 Task: Plan a budgeting workshop for personal finance.
Action: Mouse moved to (259, 244)
Screenshot: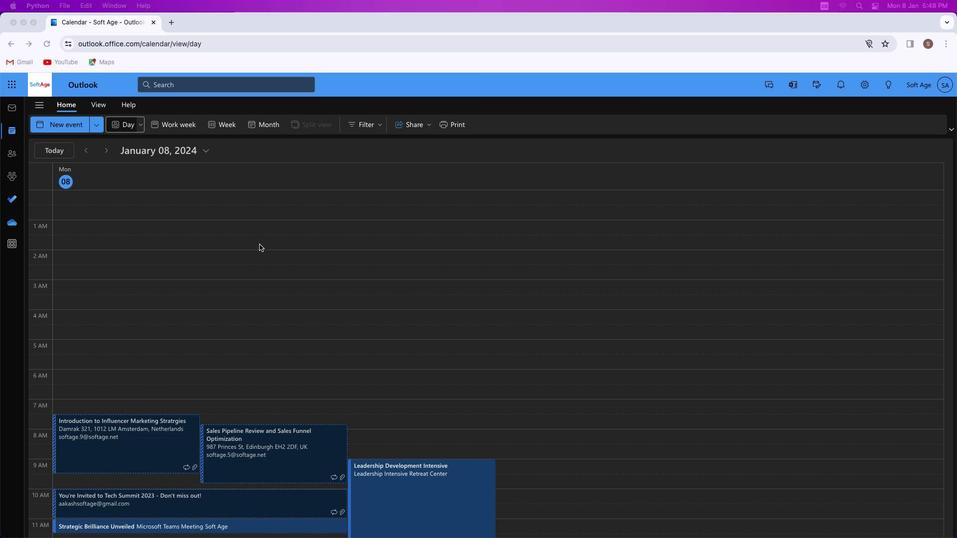
Action: Mouse pressed left at (259, 244)
Screenshot: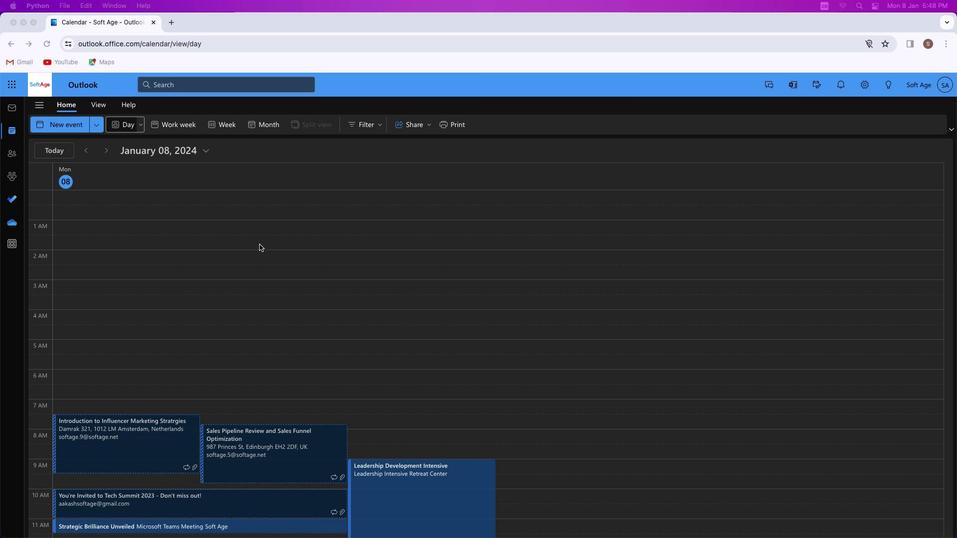 
Action: Mouse moved to (67, 127)
Screenshot: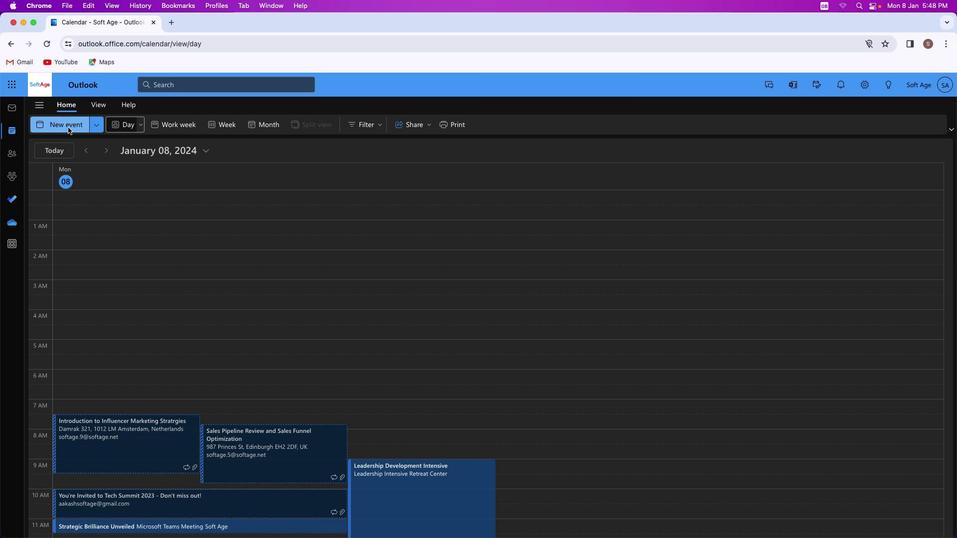 
Action: Mouse pressed left at (67, 127)
Screenshot: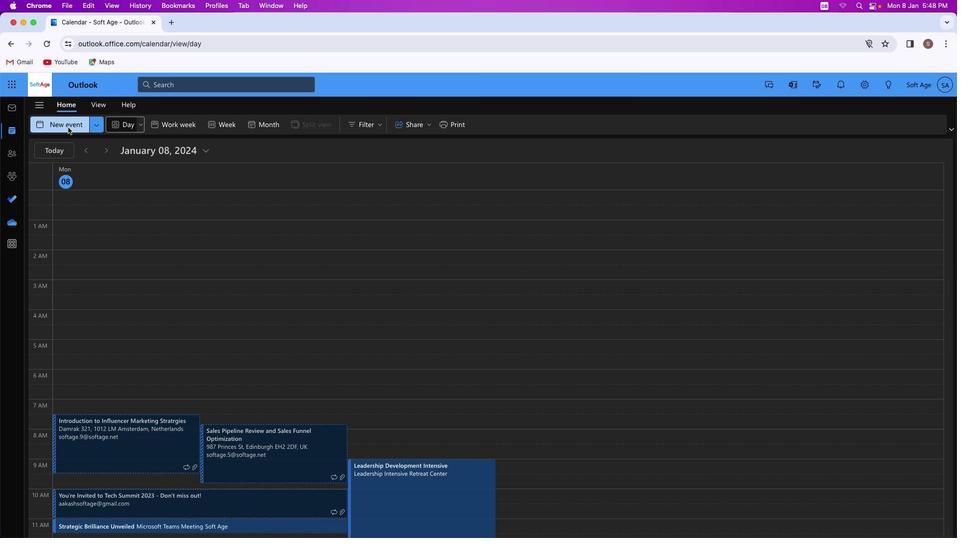 
Action: Mouse moved to (264, 185)
Screenshot: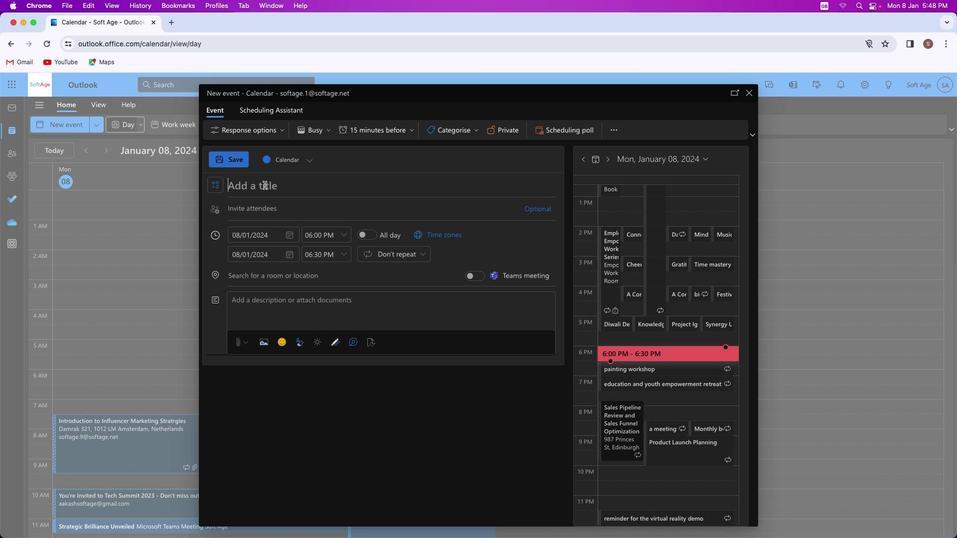 
Action: Key pressed Key.shift'F''i''n''a''n''c''i''a''l'Key.space'f'Key.backspaceKey.shift'F''i''t''n''e''s''s'Key.shift_r':'Key.spaceKey.shift_r'P''e''r''s''o''n''a''l'Key.spaceKey.shift'F''i''n''a''n''c''e'Key.spaceKey.shift'B''u''d''g''e''t''i''n''g'Key.spaceKey.shift'W''o''r''k''s''h''o''p'
Screenshot: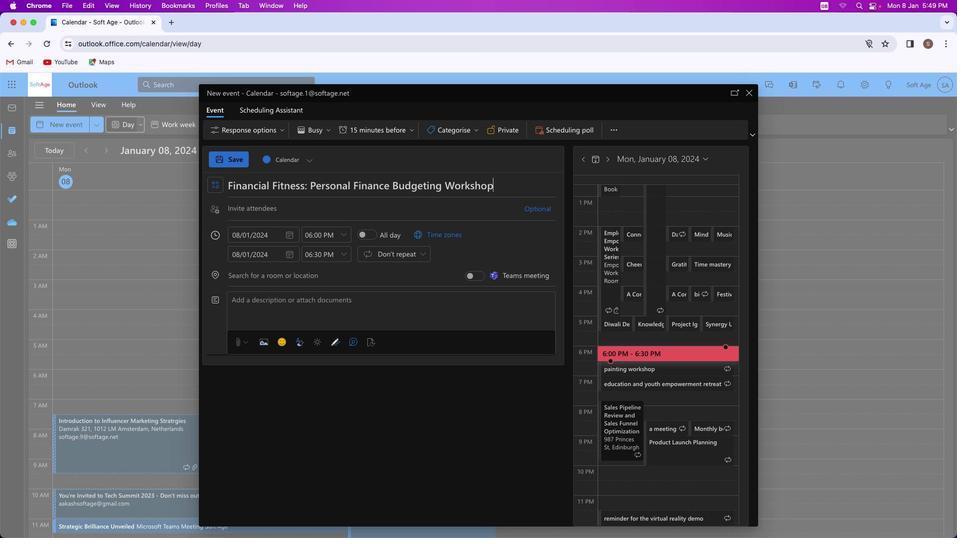
Action: Mouse moved to (283, 298)
Screenshot: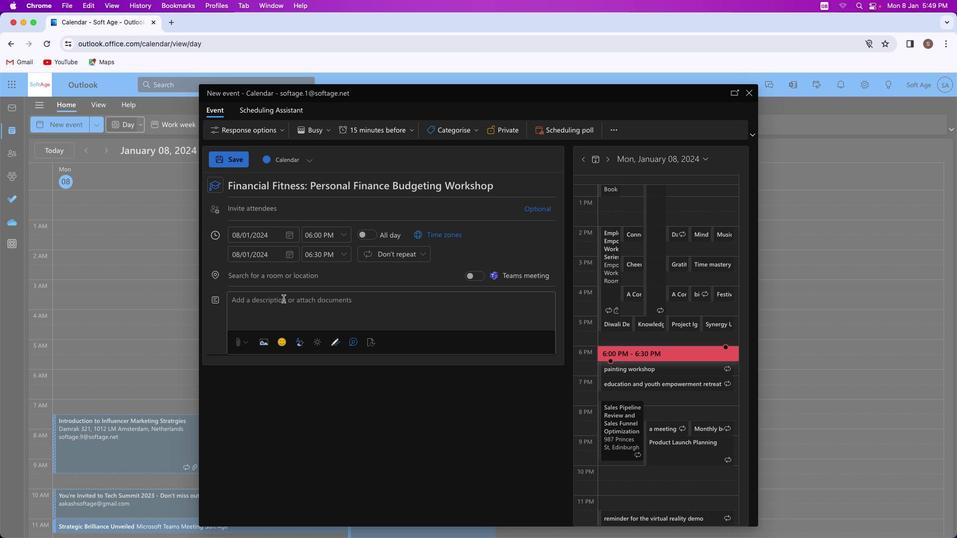 
Action: Mouse pressed left at (283, 298)
Screenshot: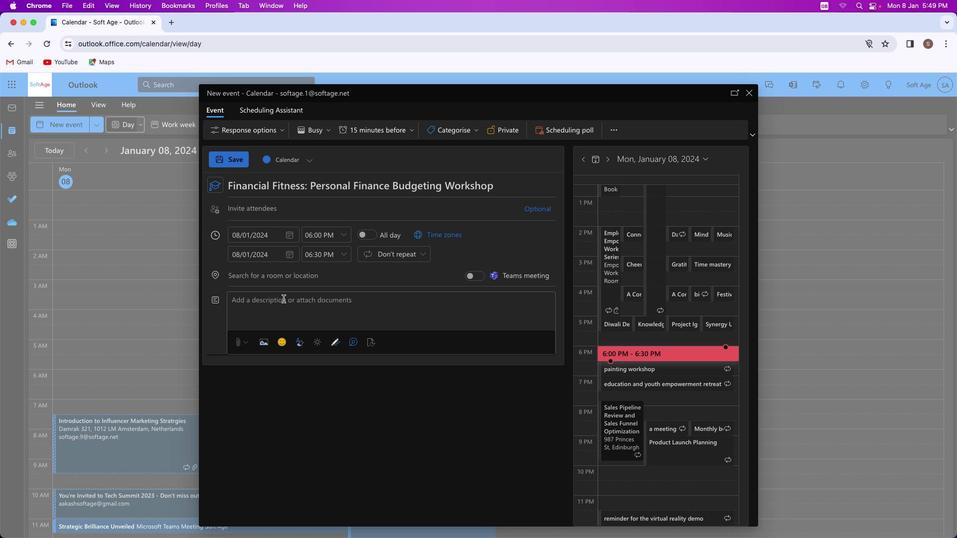 
Action: Key pressed Key.shift'E''m''p''o''w''e''r'Key.space'y''o''u''r'Key.space'f''i''n''a''n''c''i''a''l'Key.space'j''o''u''r''n''e''y'Key.space'w''i''t''h'Key.space'o''u''r'Key.space'h''a''n''d''s''-''o''n'Key.space'b''u''d''g''e''t''i''n''g'Key.space'w''o''r''k''s''h''o''p''.'Key.spaceKey.shift_r'L''e''a''r''n'Key.space'p''r''a''c''t''i''c''a''l'Key.space's''t''r''a''t''e''g''i''e''s'','Key.space't''i''p''s'','Key.space'a''n''d'Key.space't''o''o''l''s'Key.space't''o'Key.space'm''a''s''t''e''r'Key.space'b''u''d''g''e''t''i''n''g'','Key.space'e''n''s''u''r''i''n''g'Key.space'a'Key.space'p''a''t''h'Key.space't''o'Key.space'l''a''s''t''i''n''g'Key.space'f''i''n''a''n''c''i''a''l'Key.space'w''e''l''l''-''b''e''i''n''g''.'
Screenshot: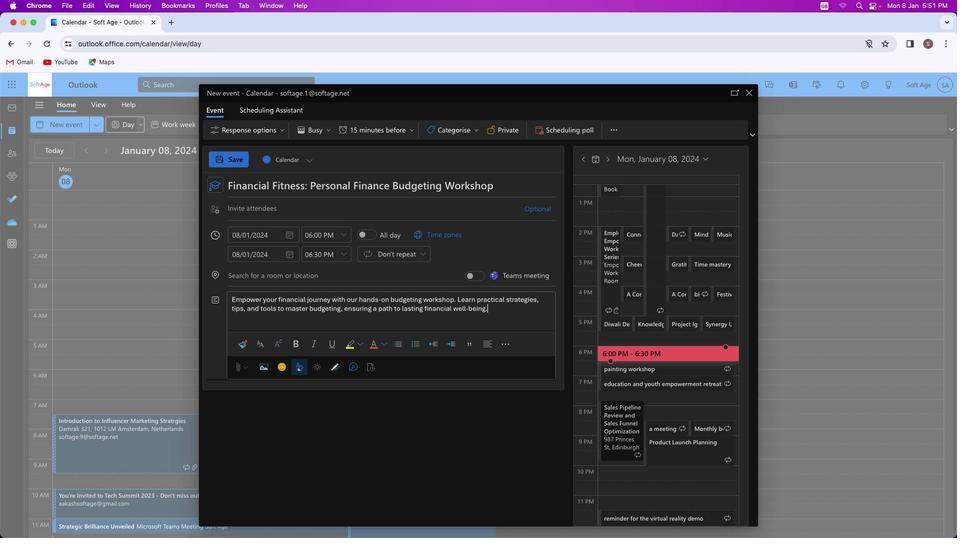 
Action: Mouse moved to (454, 300)
Screenshot: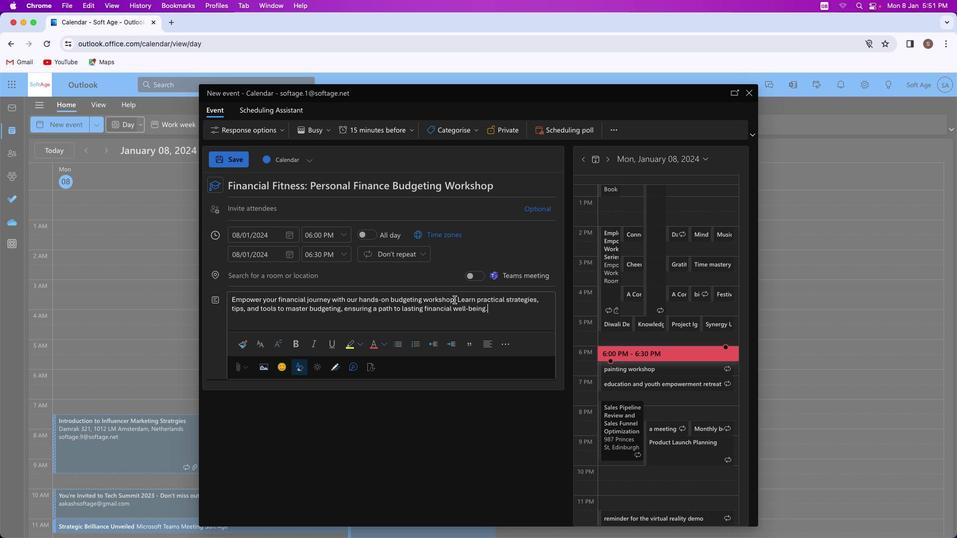 
Action: Mouse pressed left at (454, 300)
Screenshot: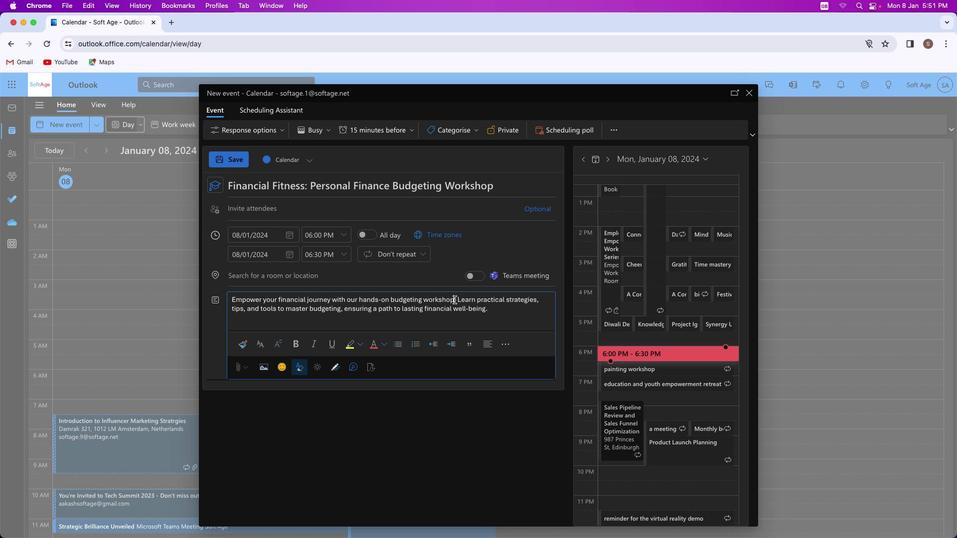 
Action: Mouse moved to (300, 345)
Screenshot: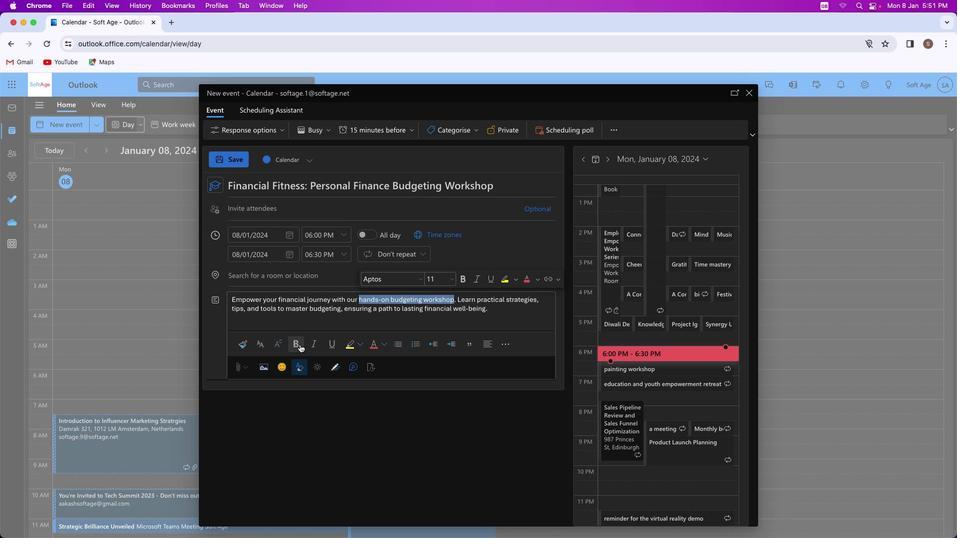 
Action: Mouse pressed left at (300, 345)
Screenshot: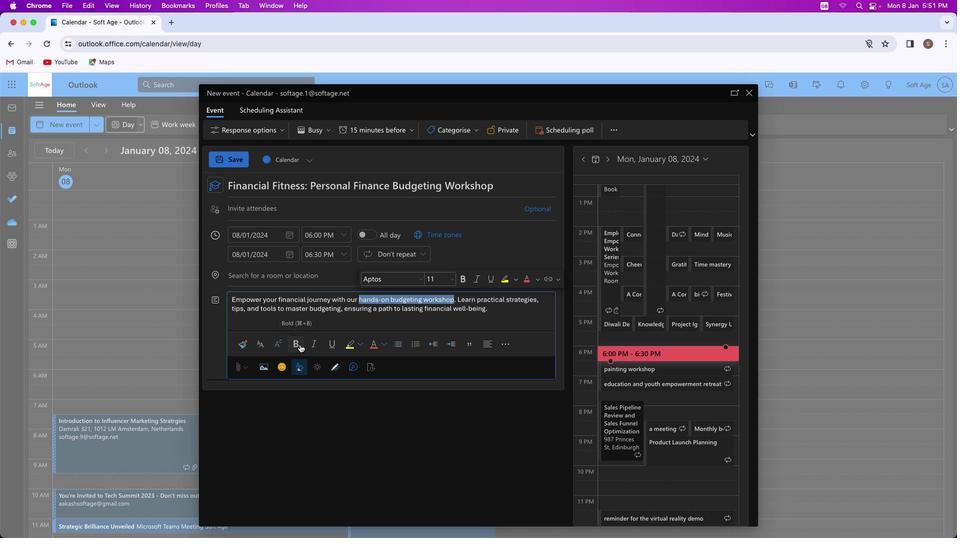 
Action: Mouse moved to (309, 343)
Screenshot: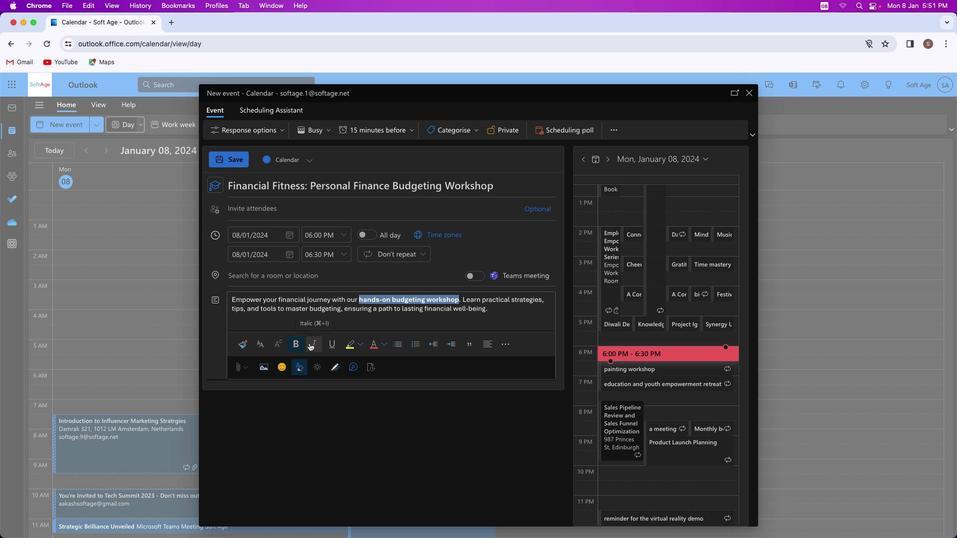 
Action: Mouse pressed left at (309, 343)
Screenshot: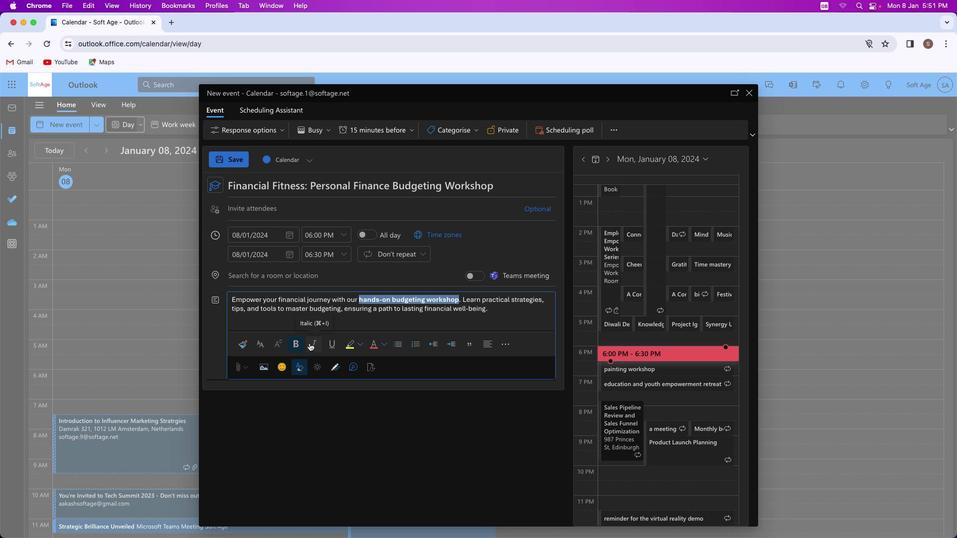 
Action: Mouse moved to (428, 320)
Screenshot: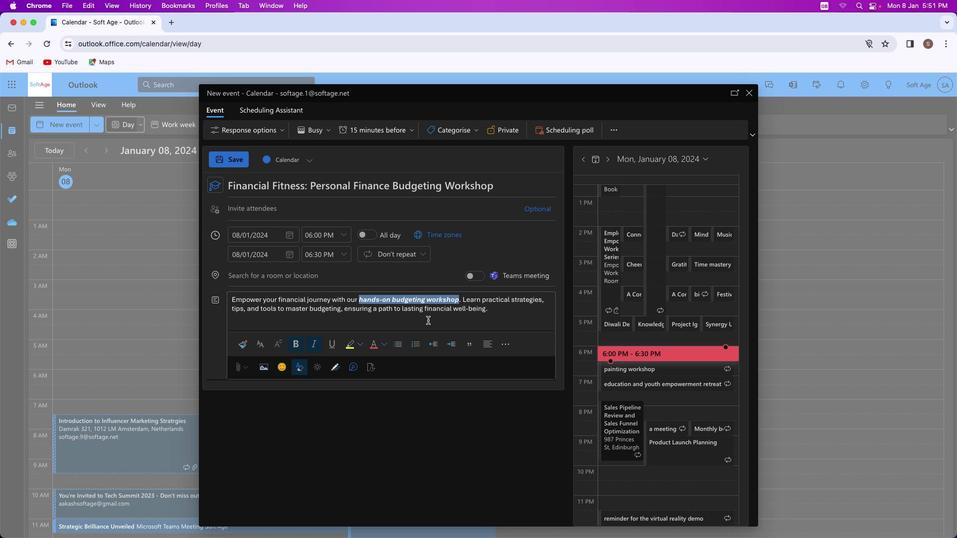 
Action: Mouse pressed left at (428, 320)
Screenshot: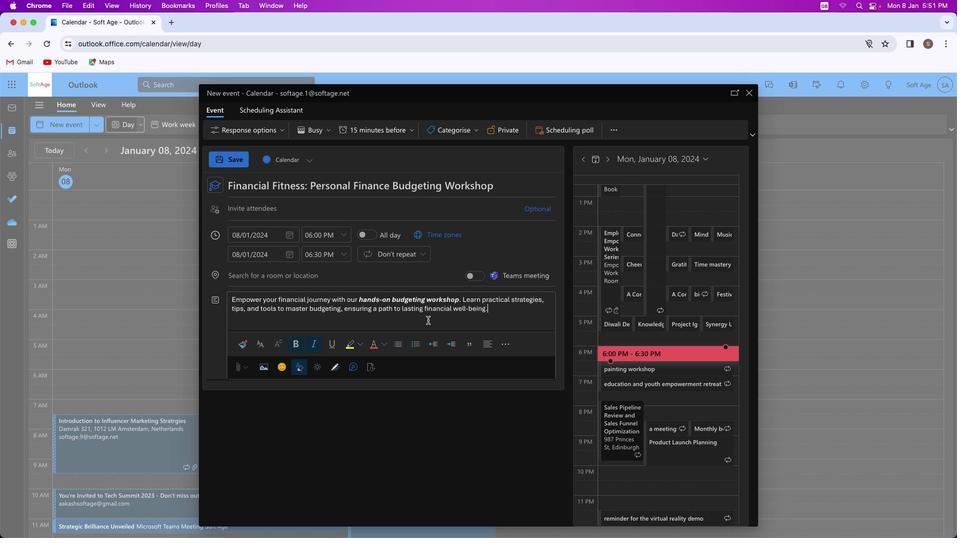 
Action: Mouse moved to (276, 299)
Screenshot: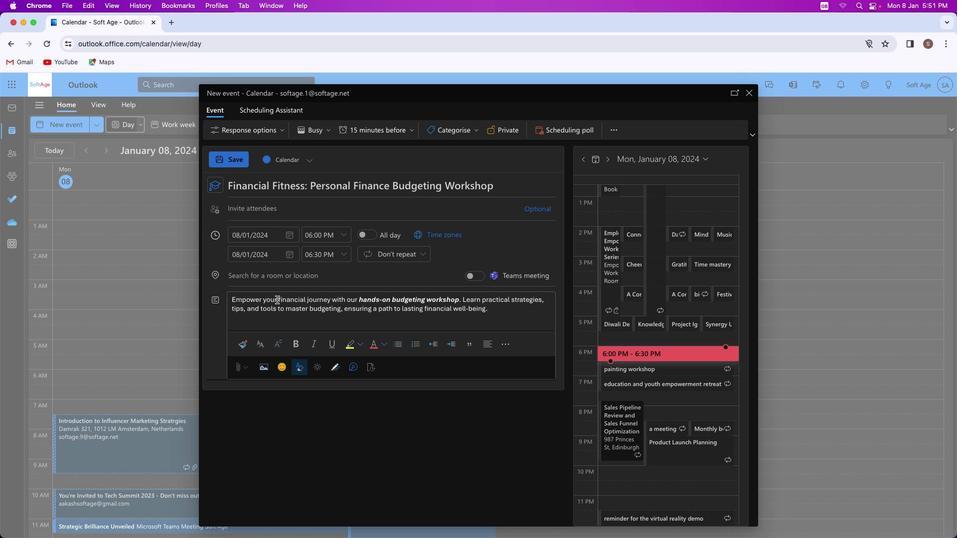 
Action: Mouse pressed left at (276, 299)
Screenshot: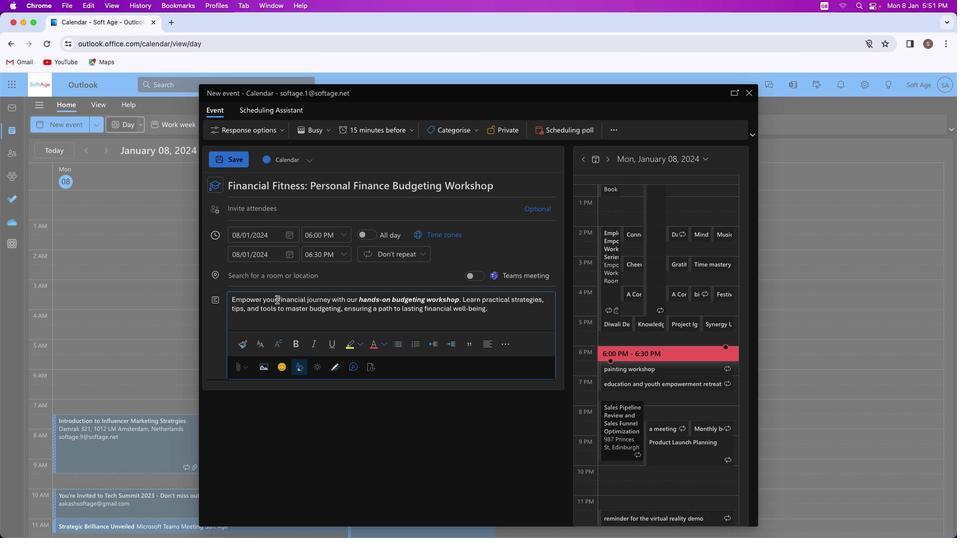 
Action: Mouse moved to (299, 342)
Screenshot: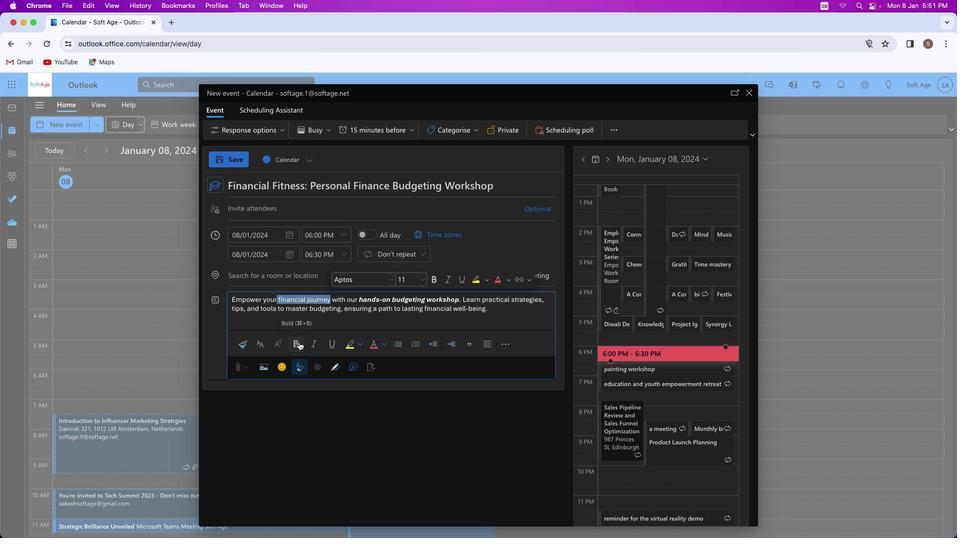 
Action: Mouse pressed left at (299, 342)
Screenshot: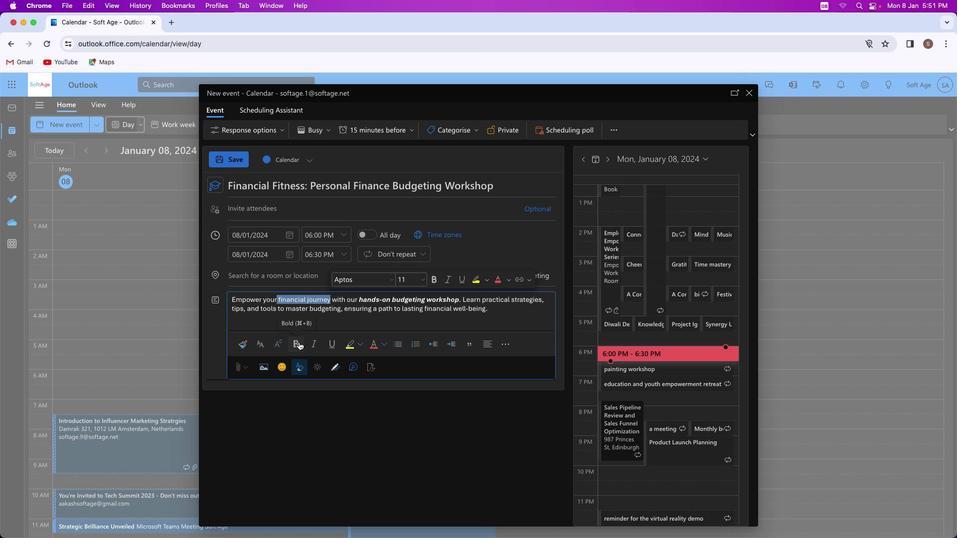 
Action: Mouse moved to (353, 320)
Screenshot: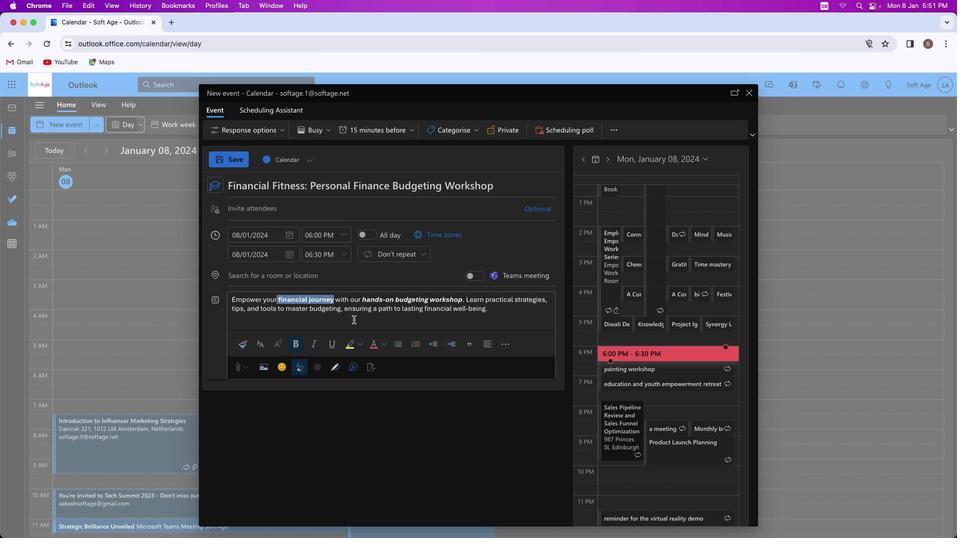 
Action: Mouse pressed left at (353, 320)
Screenshot: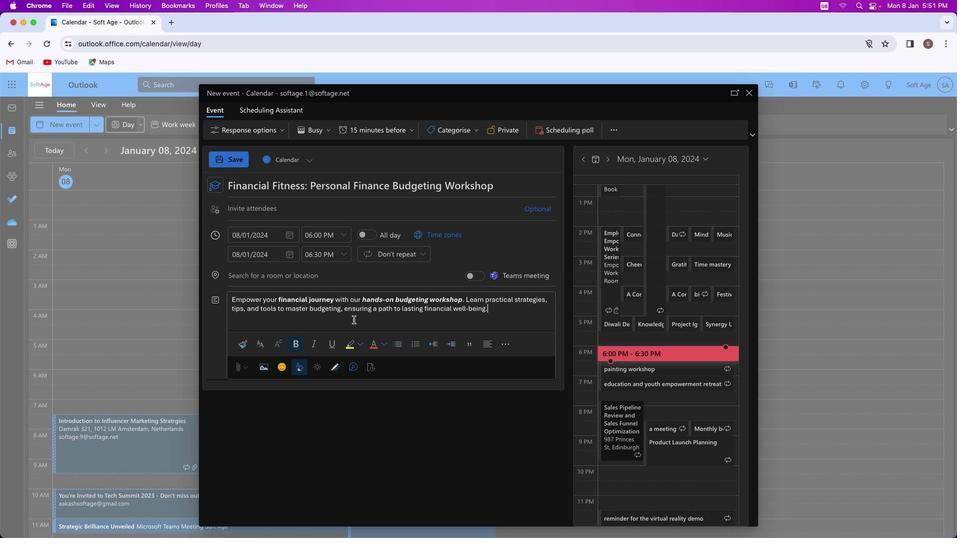 
Action: Mouse moved to (341, 309)
Screenshot: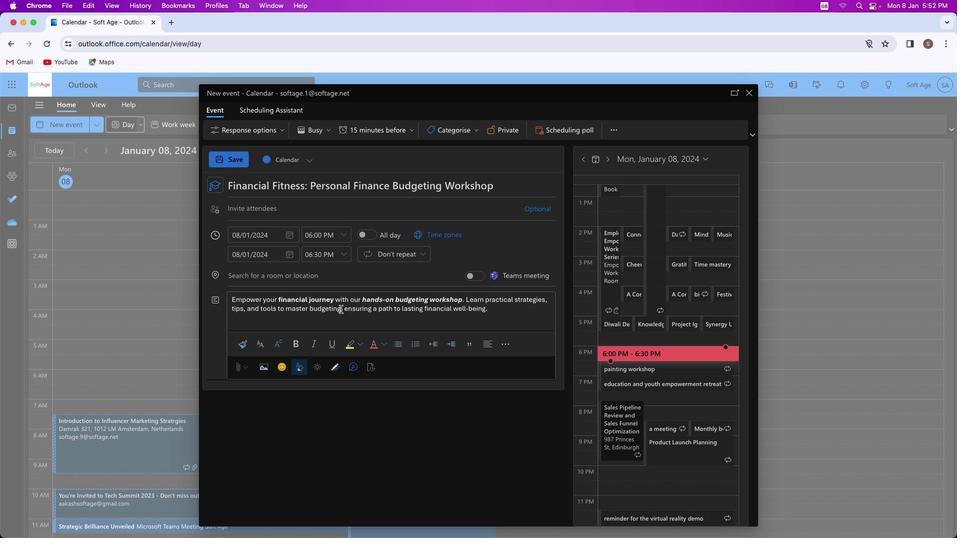 
Action: Mouse pressed left at (341, 309)
Screenshot: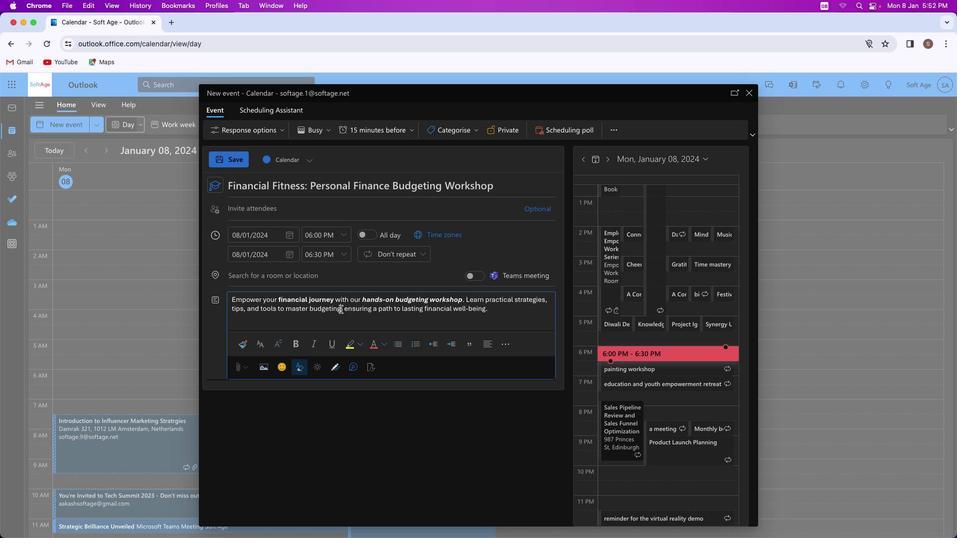 
Action: Mouse moved to (295, 342)
Screenshot: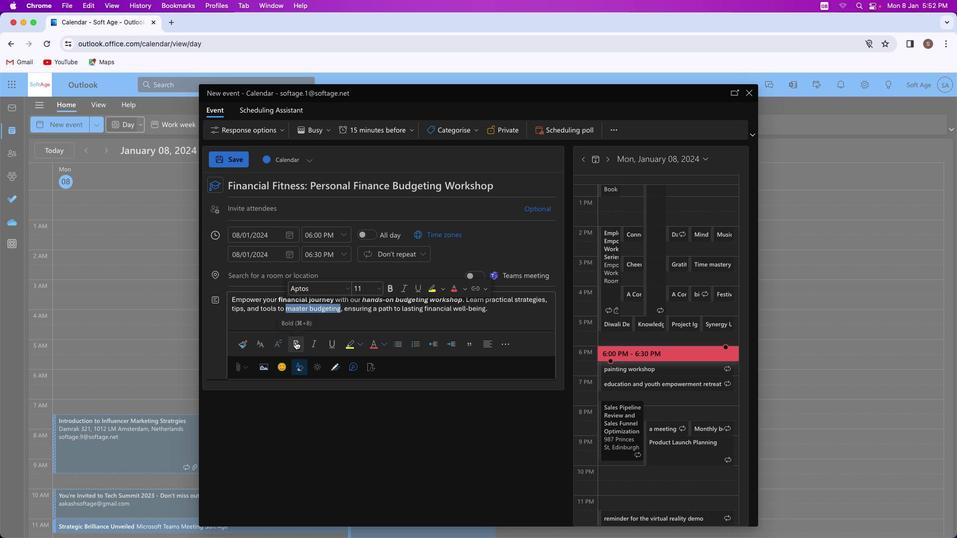 
Action: Mouse pressed left at (295, 342)
Screenshot: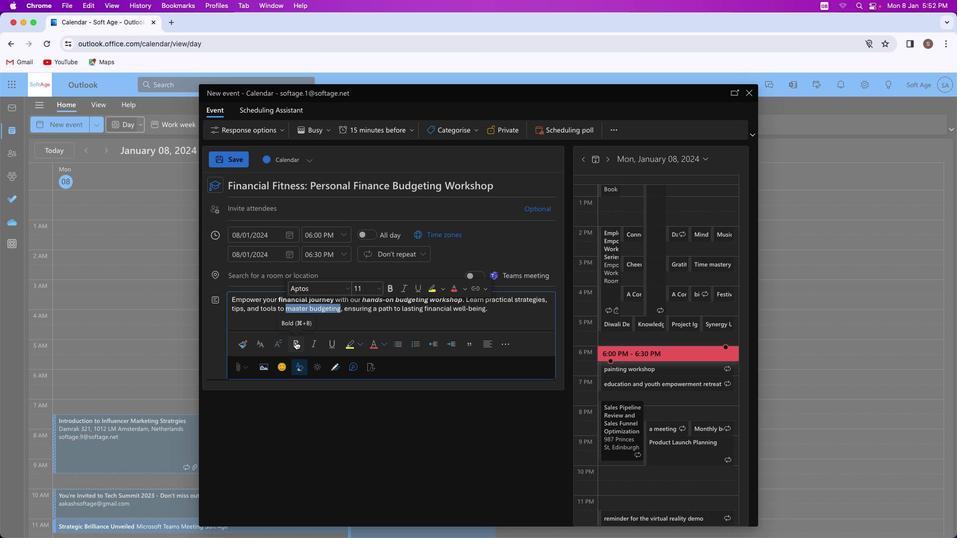 
Action: Mouse moved to (353, 324)
Screenshot: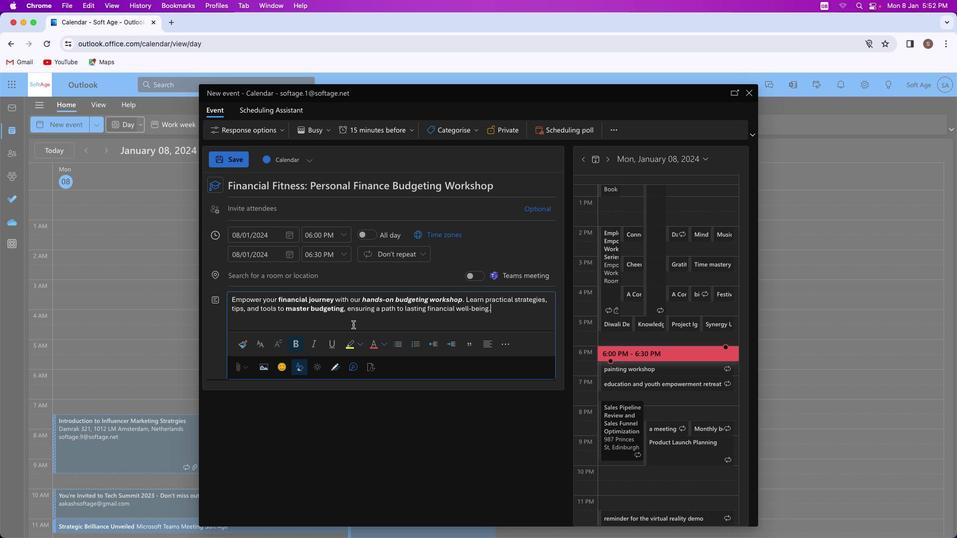 
Action: Mouse pressed left at (353, 324)
Screenshot: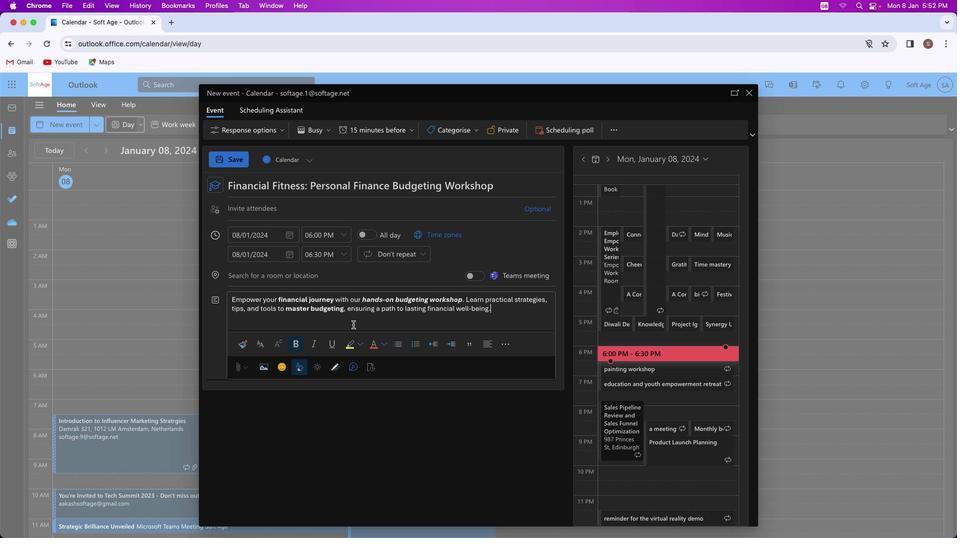 
Action: Mouse moved to (282, 276)
Screenshot: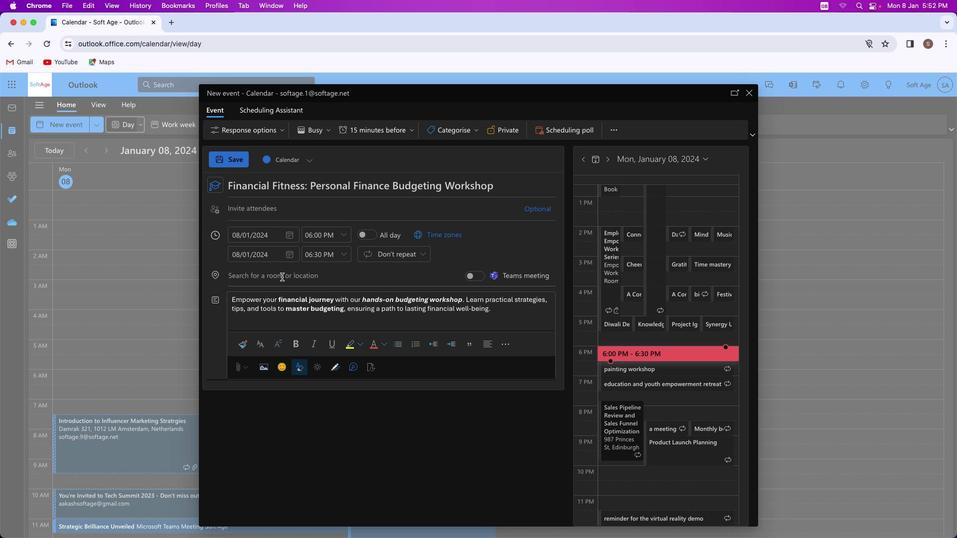 
Action: Mouse pressed left at (282, 276)
Screenshot: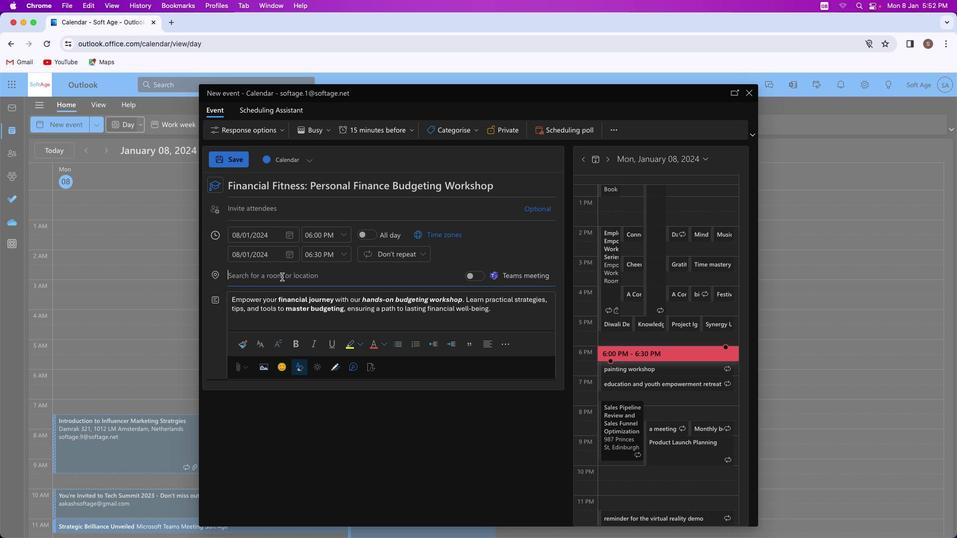 
Action: Key pressed Key.shift'B''u''d''g''e''t'
Screenshot: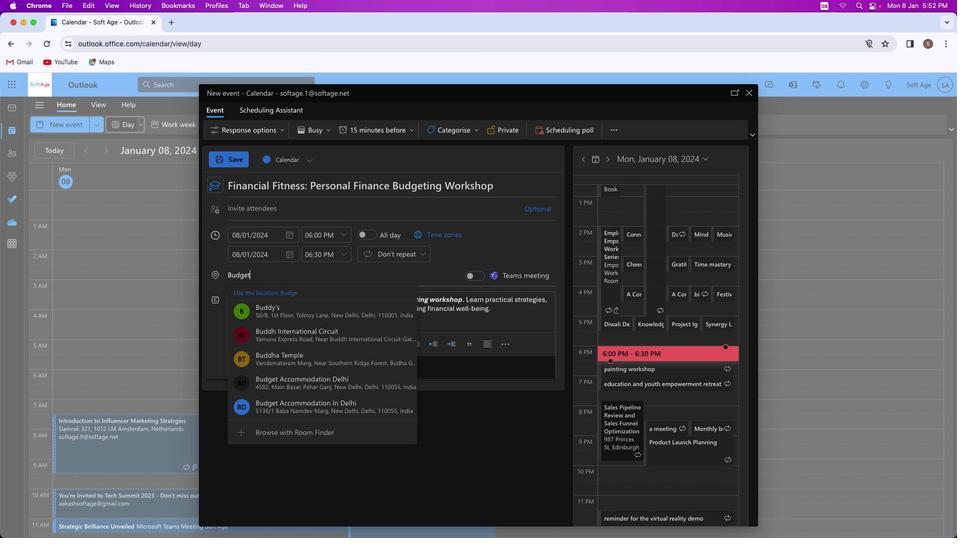 
Action: Mouse moved to (306, 353)
Screenshot: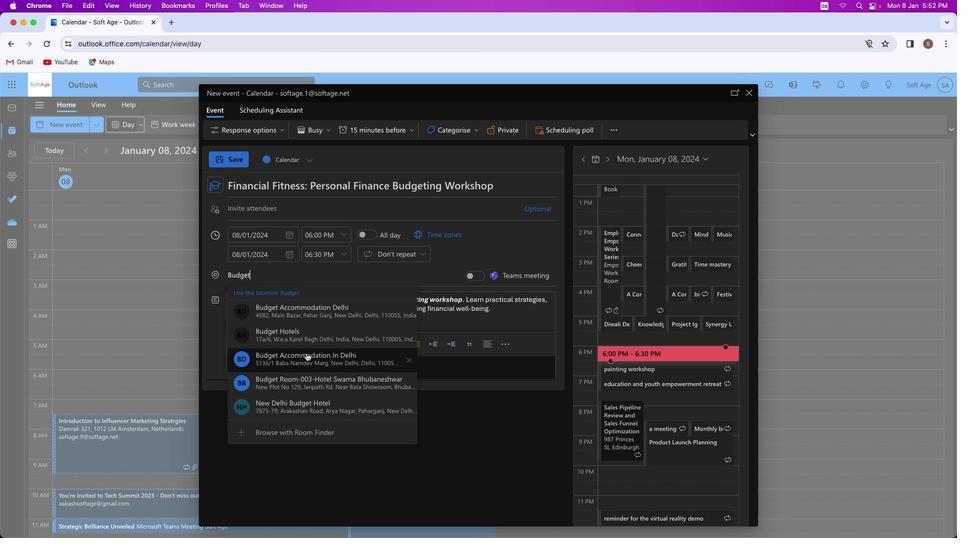 
Action: Mouse pressed left at (306, 353)
Screenshot: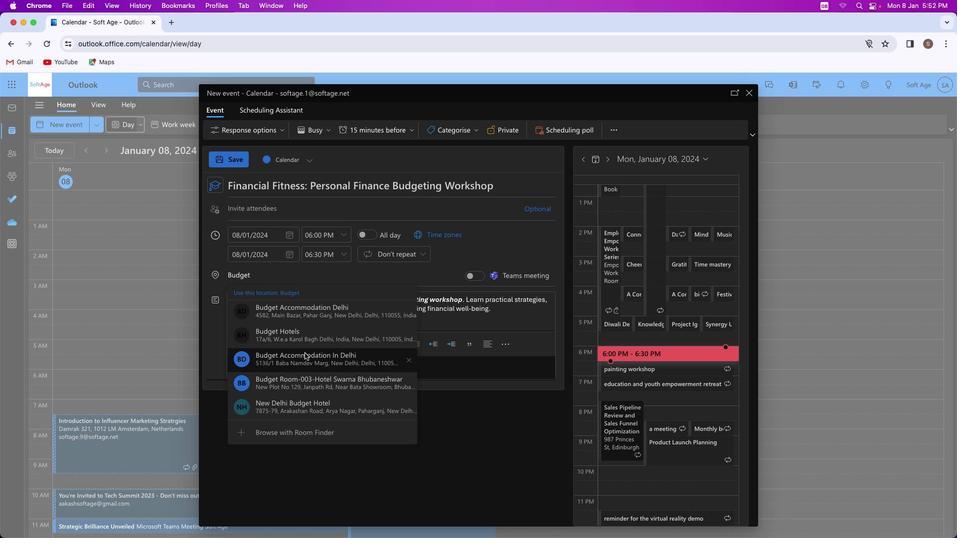 
Action: Mouse moved to (242, 205)
Screenshot: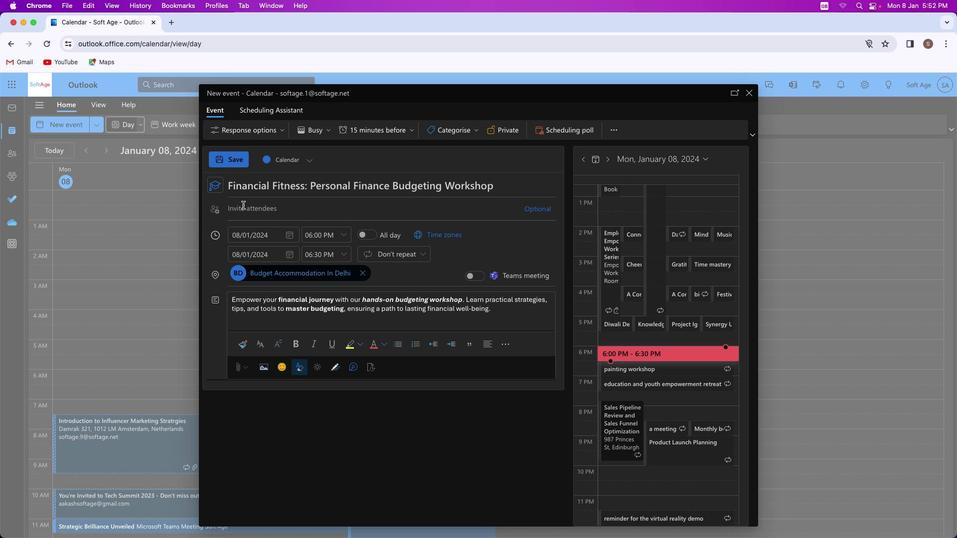 
Action: Mouse pressed left at (242, 205)
Screenshot: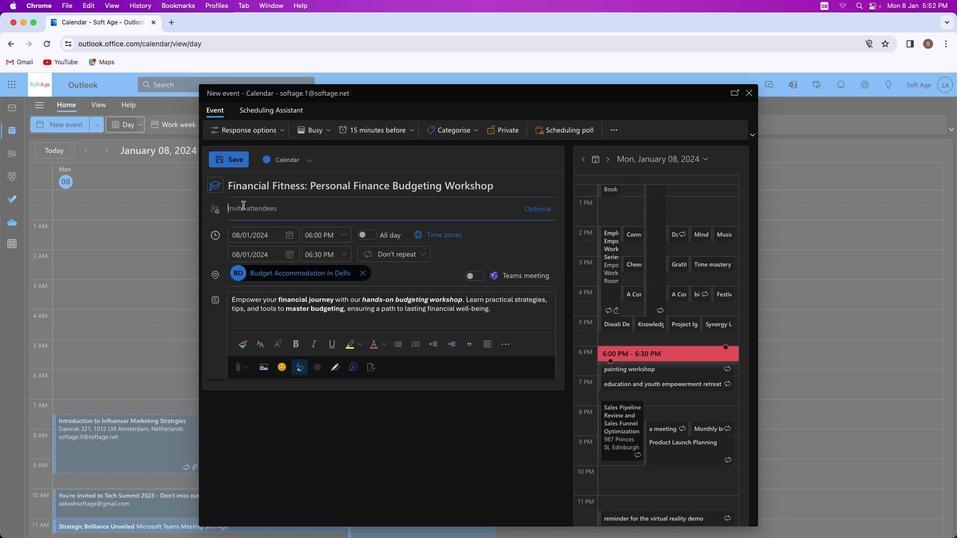
Action: Key pressed Key.shift'S''h''i''v''a''m''y''a''d''a''v''s''m'Key.shift'4''1'Key.shift'@''o''u''t''l''o''o''k''.''c''o''m'
Screenshot: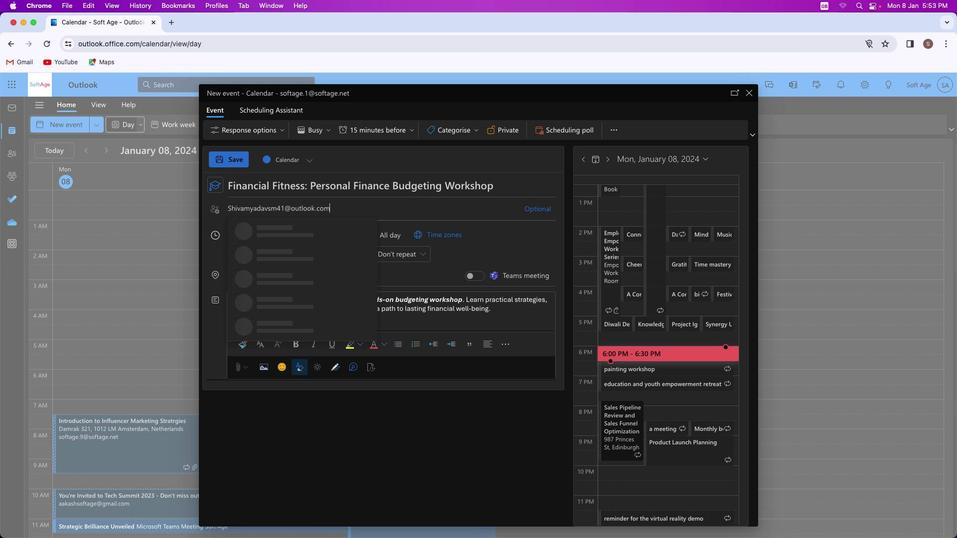 
Action: Mouse moved to (304, 228)
Screenshot: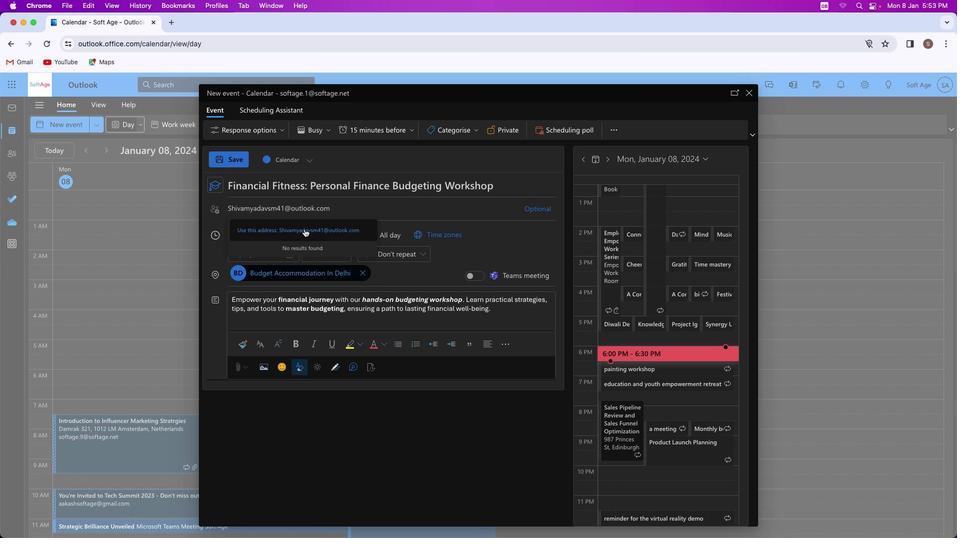 
Action: Mouse pressed left at (304, 228)
Screenshot: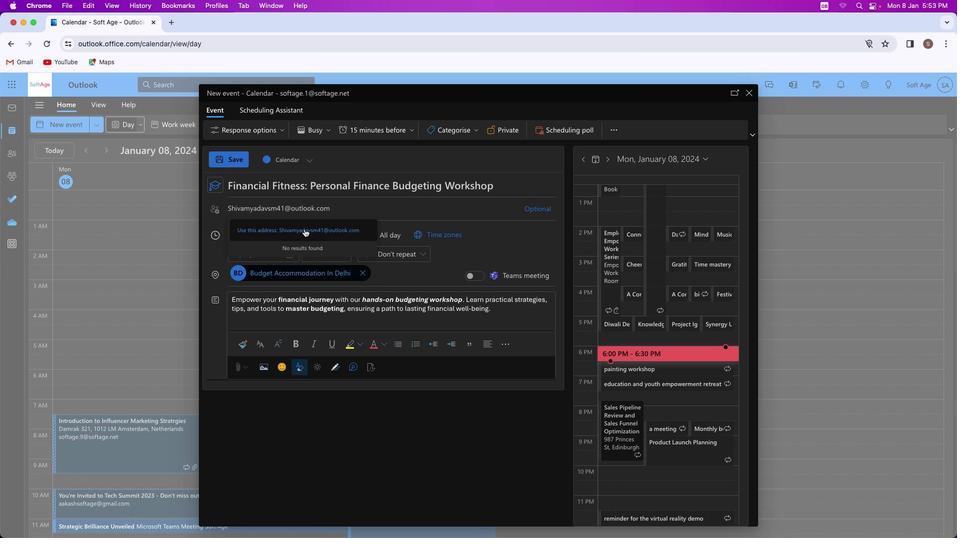 
Action: Mouse moved to (375, 236)
Screenshot: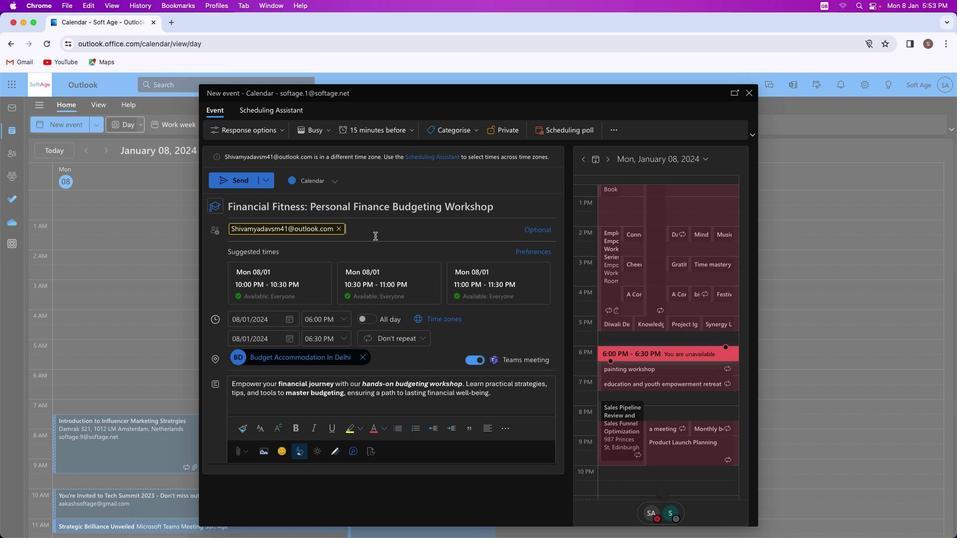 
Action: Key pressed Key.shift'A''k''a''s''h''r''a''j''p''u''t'Key.shift'@''o''u''t''l''o''o''k''.''c''o''m'
Screenshot: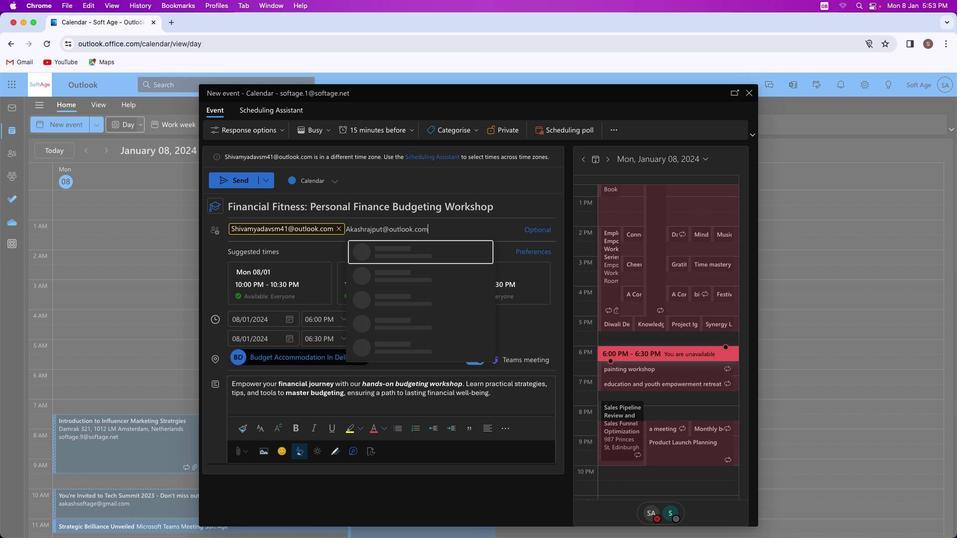 
Action: Mouse moved to (460, 248)
Screenshot: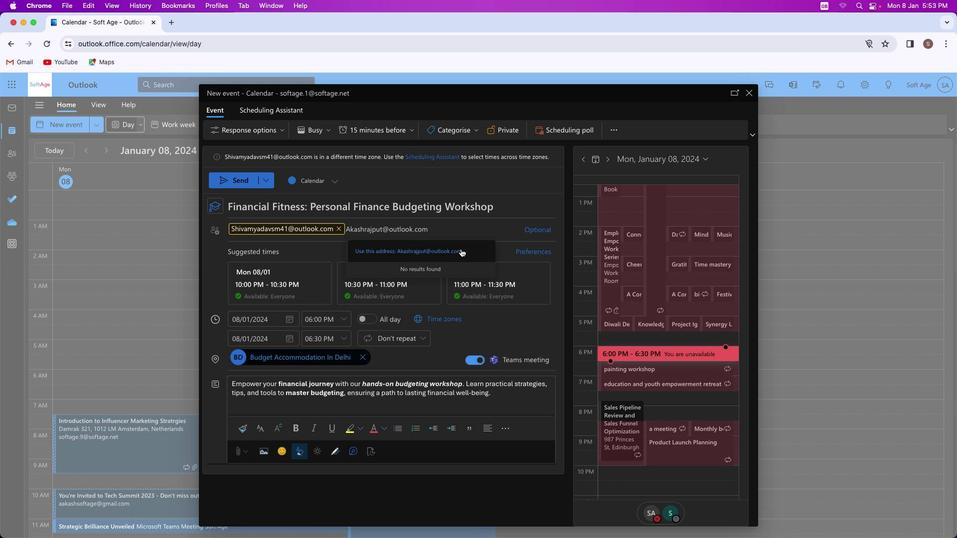 
Action: Mouse pressed left at (460, 248)
Screenshot: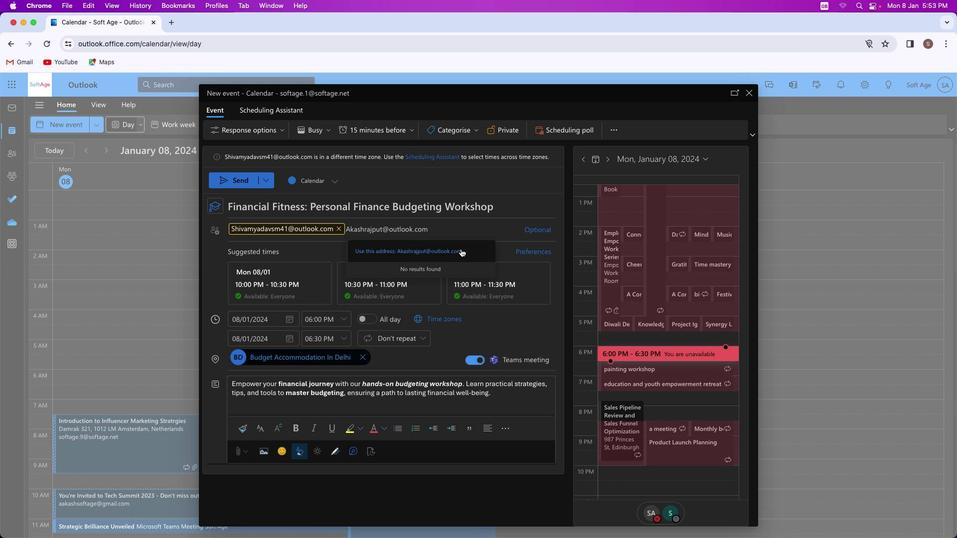 
Action: Mouse moved to (425, 403)
Screenshot: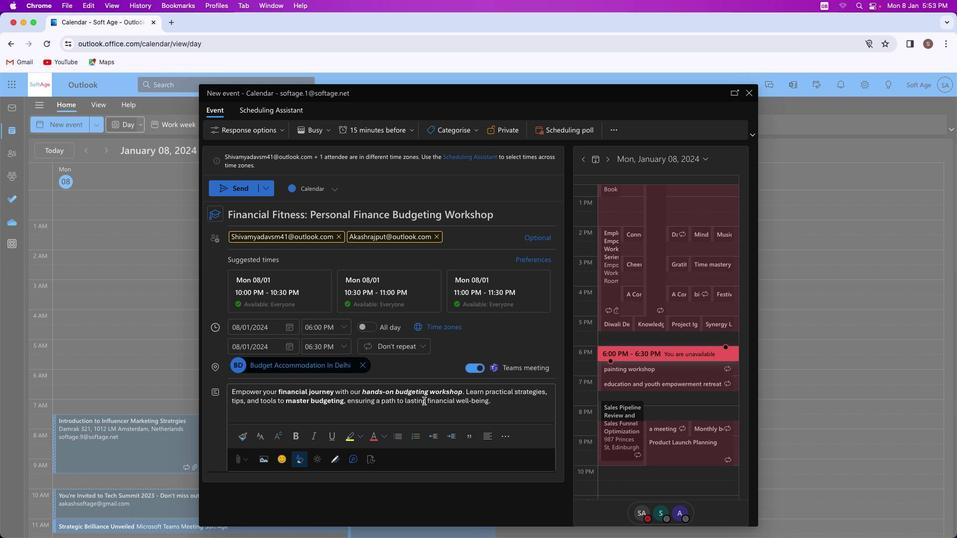 
Action: Mouse scrolled (425, 403) with delta (0, 0)
Screenshot: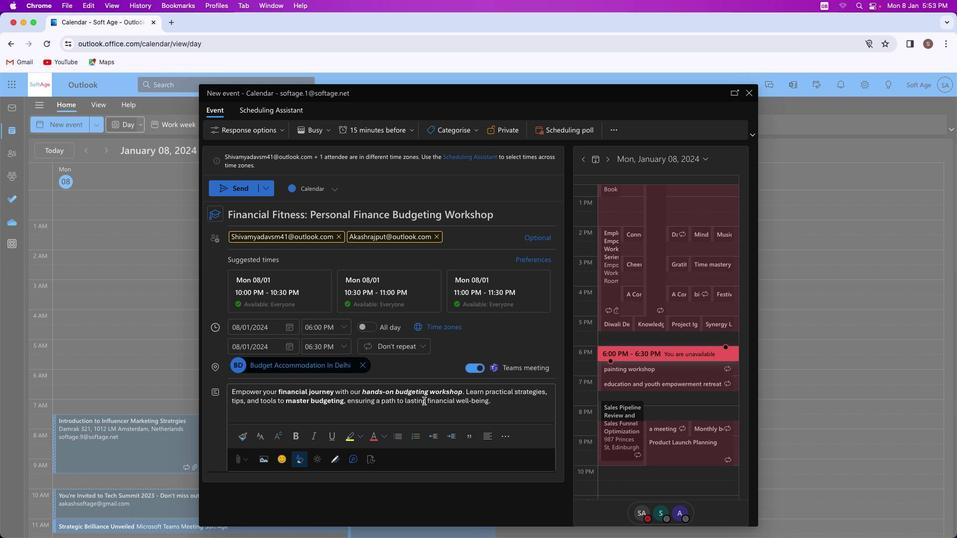 
Action: Mouse moved to (425, 402)
Screenshot: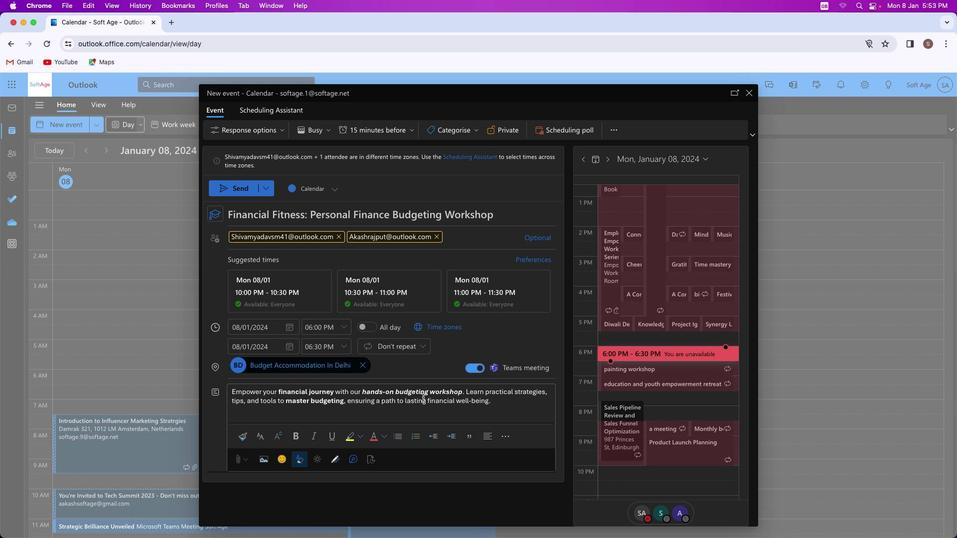 
Action: Mouse scrolled (425, 402) with delta (0, 0)
Screenshot: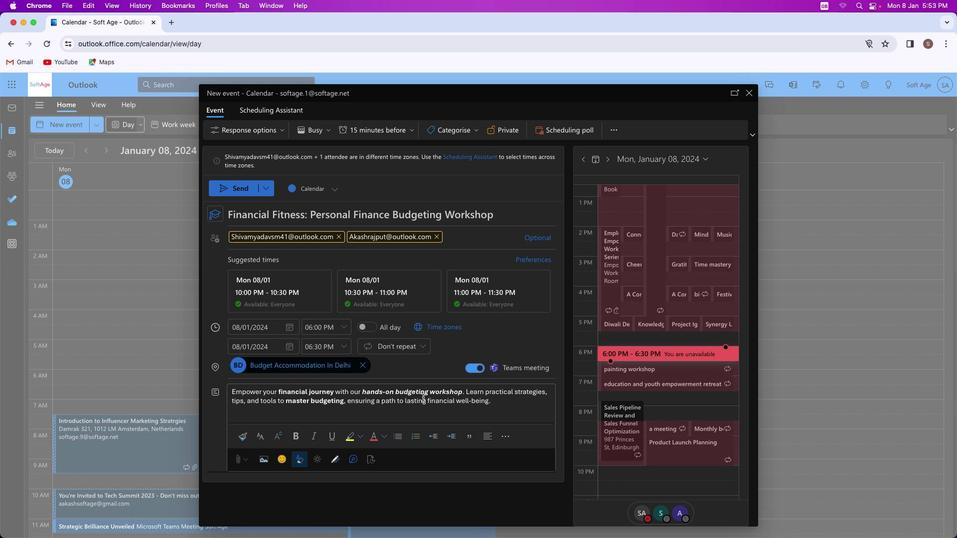 
Action: Mouse moved to (238, 186)
Screenshot: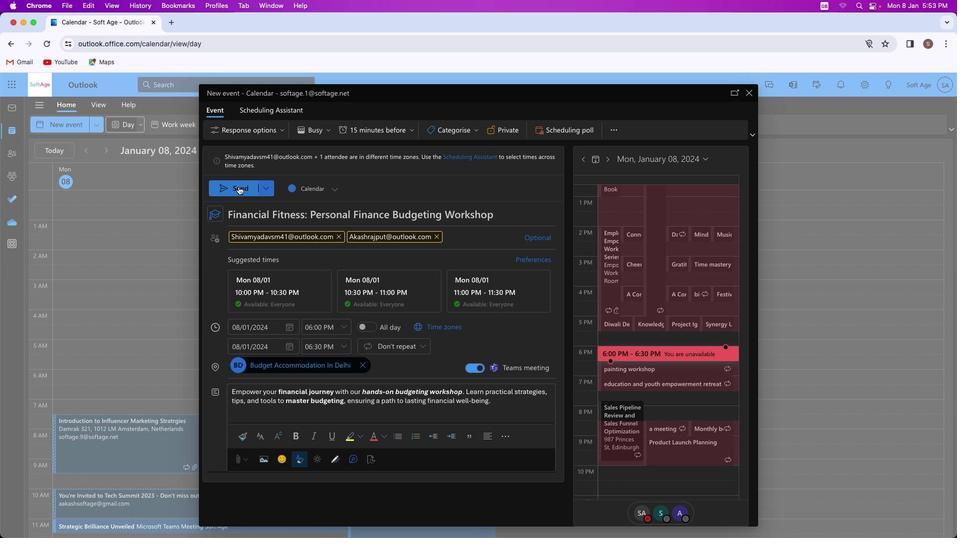 
Action: Mouse pressed left at (238, 186)
Screenshot: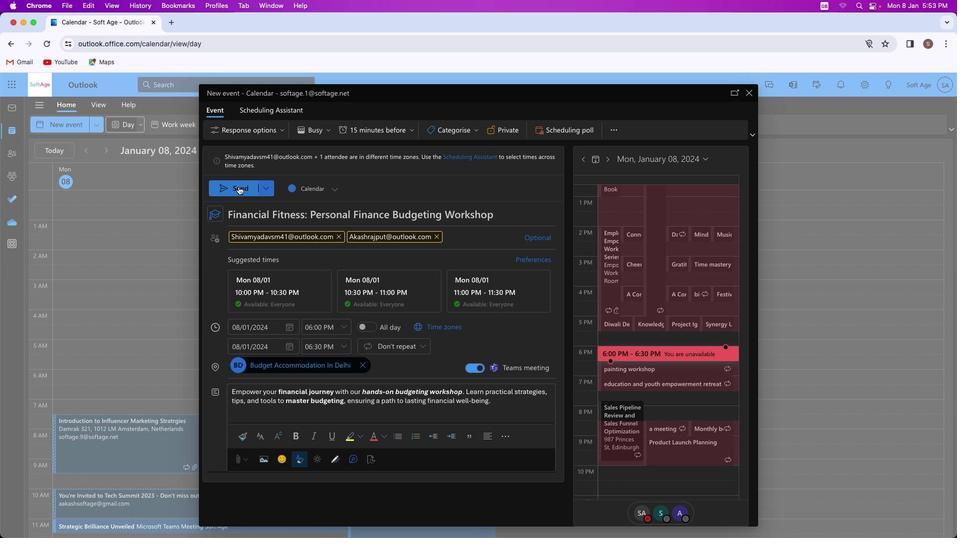 
Action: Mouse moved to (537, 299)
Screenshot: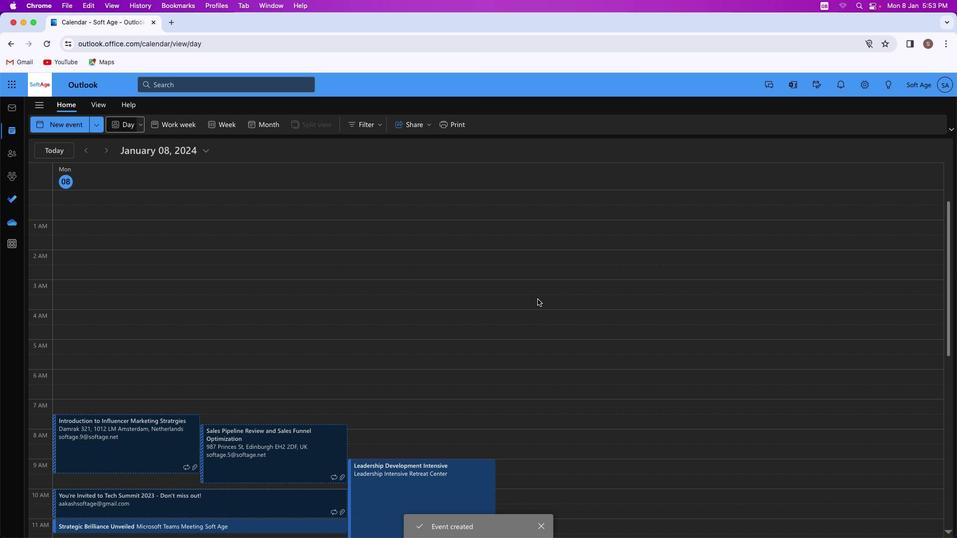 
